 Task: Use the formula "CUMPRINC" in spreadsheet "Project protfolio".
Action: Mouse moved to (118, 63)
Screenshot: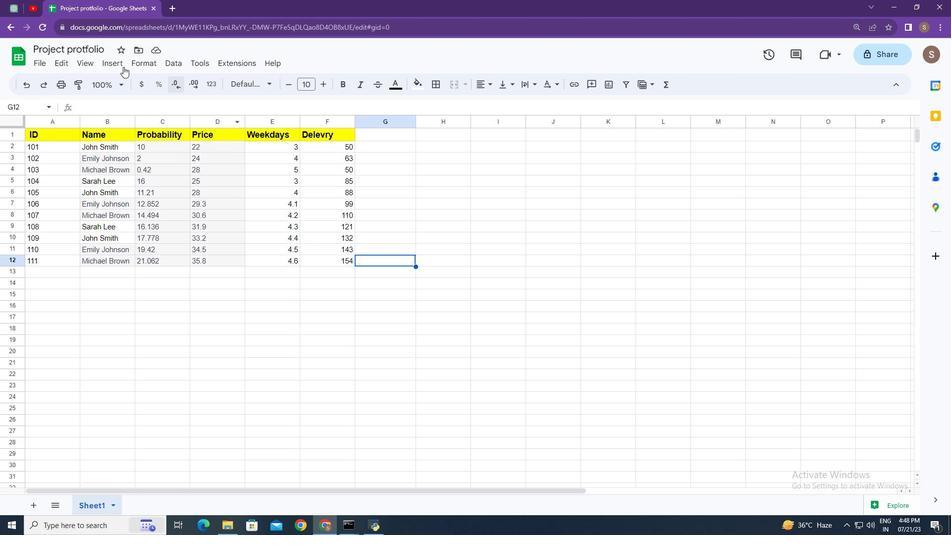 
Action: Mouse pressed left at (118, 63)
Screenshot: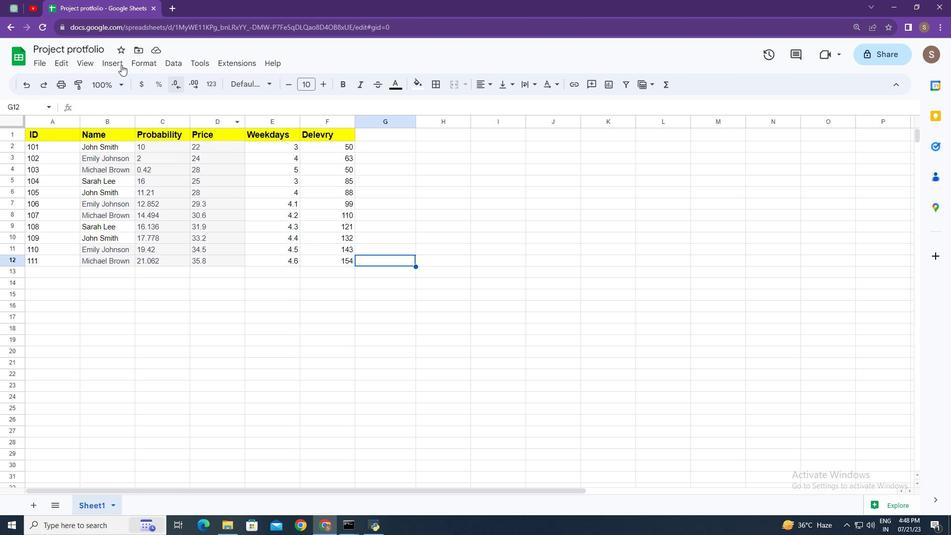 
Action: Mouse moved to (154, 249)
Screenshot: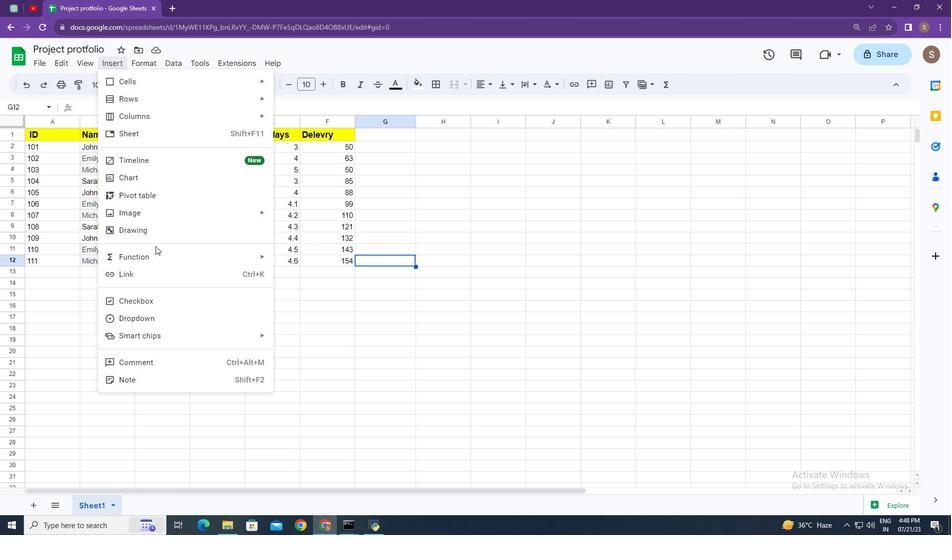 
Action: Mouse pressed left at (154, 249)
Screenshot: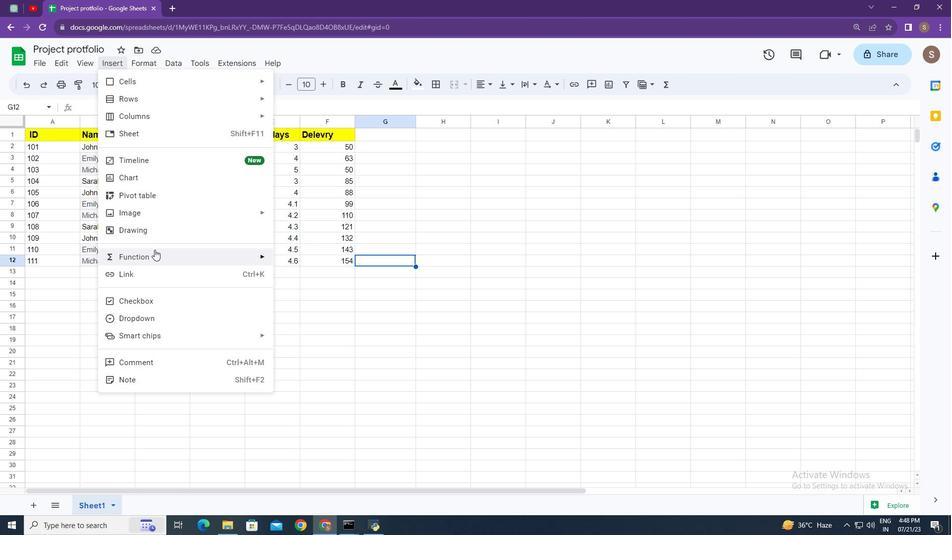 
Action: Mouse moved to (336, 194)
Screenshot: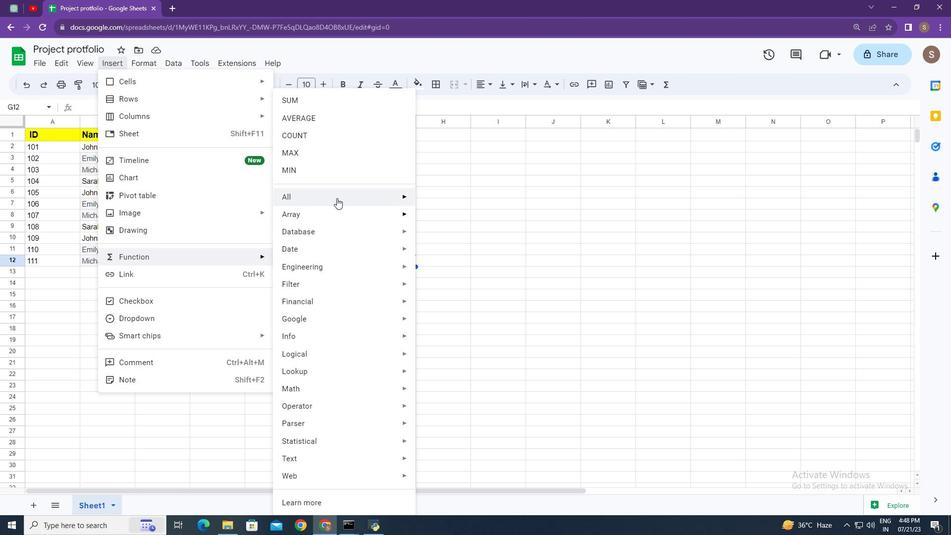
Action: Mouse pressed left at (336, 194)
Screenshot: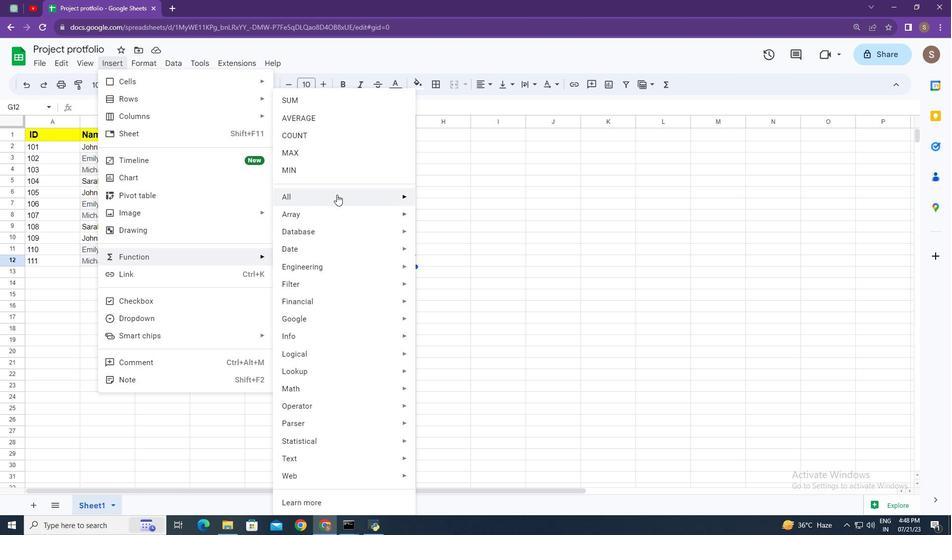 
Action: Mouse moved to (473, 356)
Screenshot: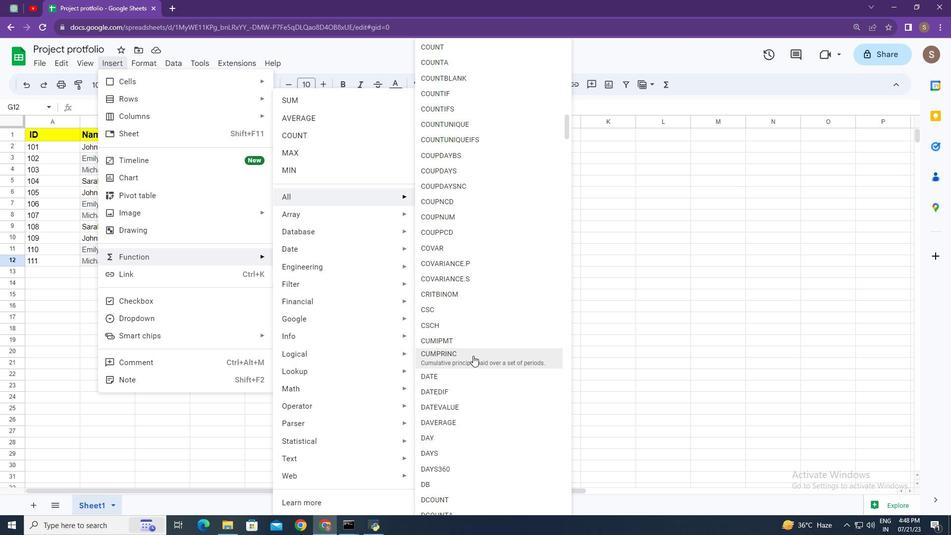 
Action: Mouse pressed left at (473, 356)
Screenshot: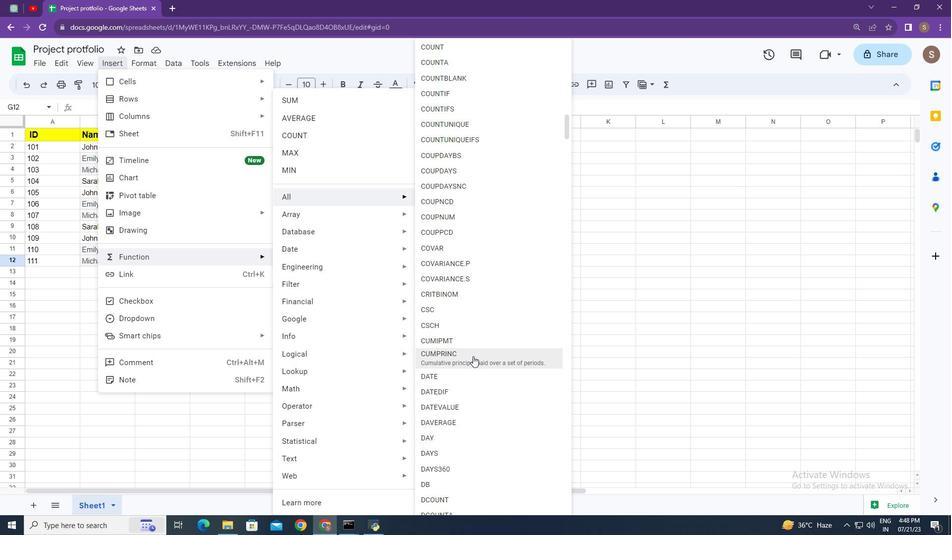 
Action: Key pressed 12<Key.shift_r><Key.shift_r><Key.shift_r><Key.shift_r><Key.shift_r><Key.shift_r><Key.shift_r><Key.shift_r><Key.shift_r><Key.shift_r><Key.shift_r><Key.shift_r><Key.shift_r><Key.shift_r><Key.shift_r><Key.shift_r><Key.shift_r><Key.shift_r><Key.shift_r><Key.shift_r><Key.shift_r><Key.shift_r><Key.shift_r><Key.shift_r><Key.shift_r>&<Key.backspace><Key.shift_r>%,<Key.space>12,<Key.space>120,<Key.space>2,<Key.space>9,<Key.space>0<Key.enter>
Screenshot: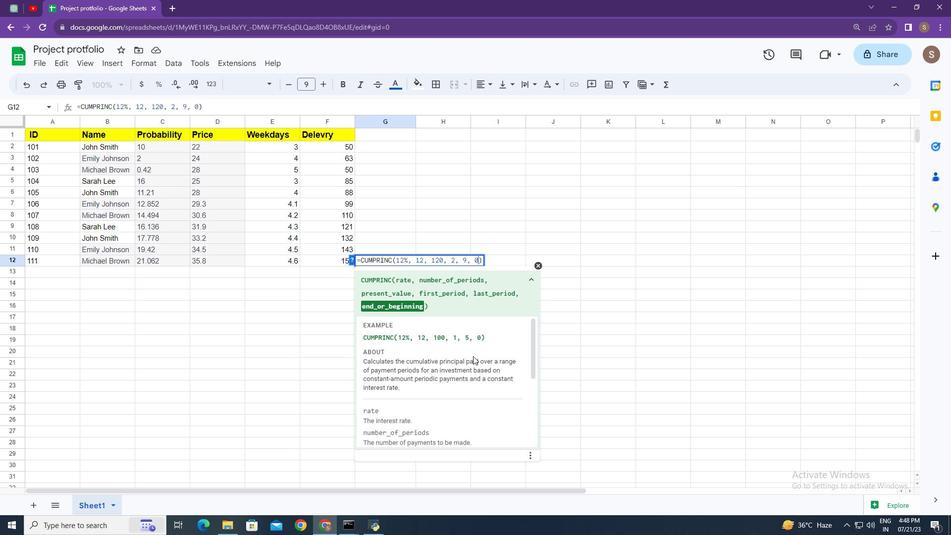 
